 Task: Look for products in the category "Toaster Pastries" from Nature's Path only.
Action: Mouse moved to (741, 267)
Screenshot: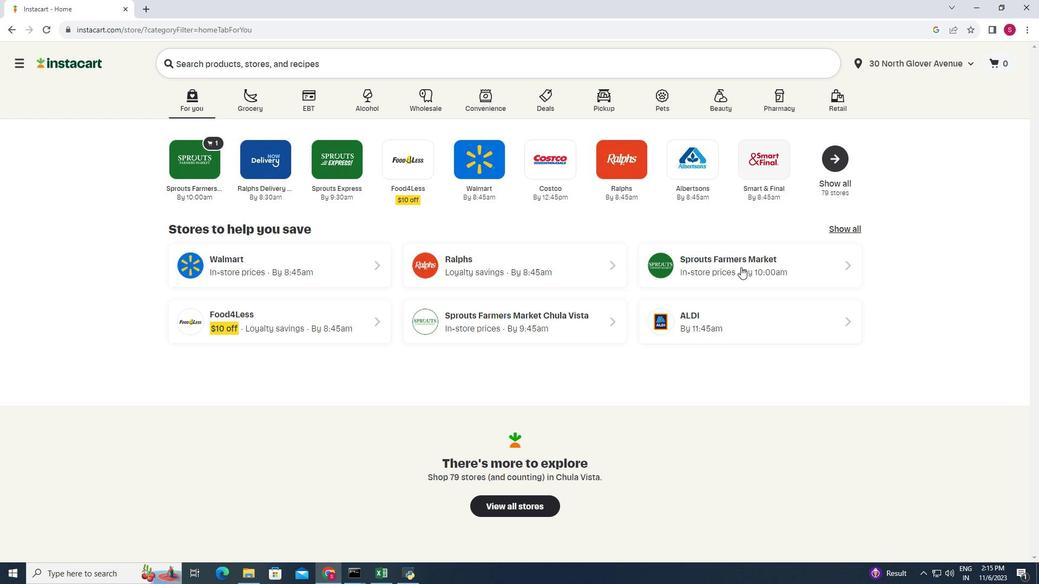 
Action: Mouse pressed left at (741, 267)
Screenshot: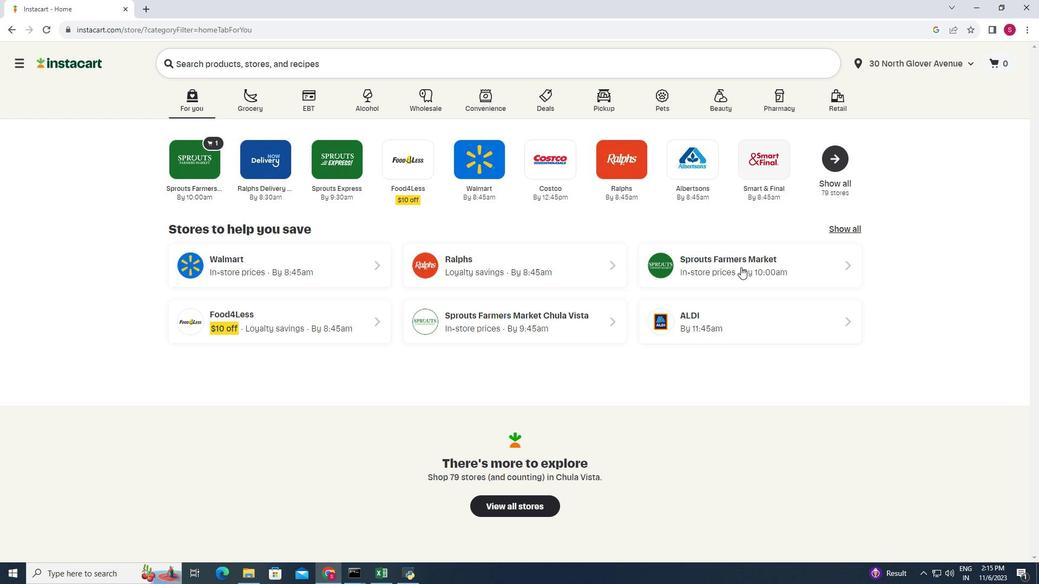 
Action: Mouse moved to (74, 335)
Screenshot: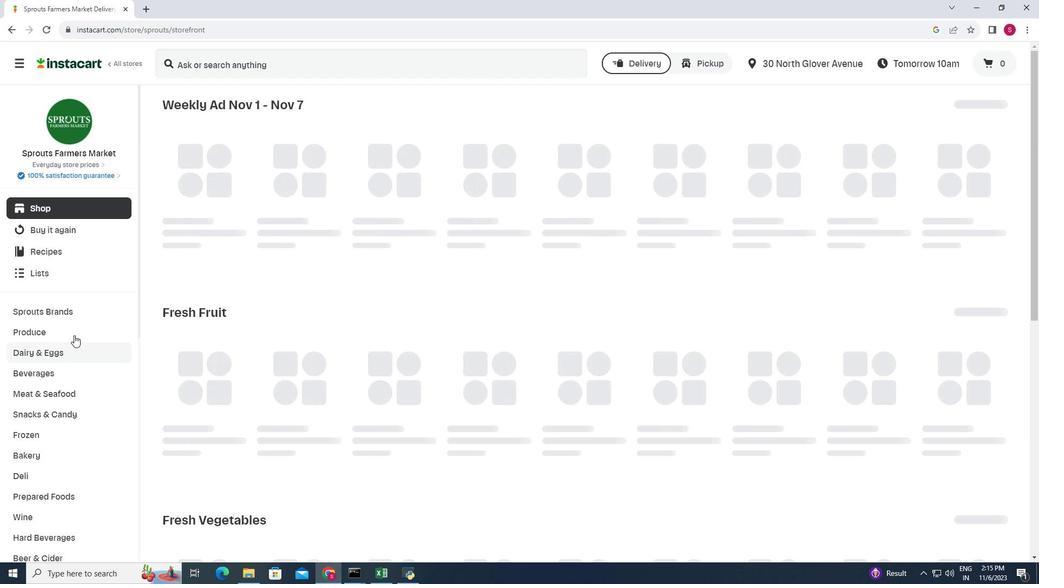
Action: Mouse scrolled (74, 335) with delta (0, 0)
Screenshot: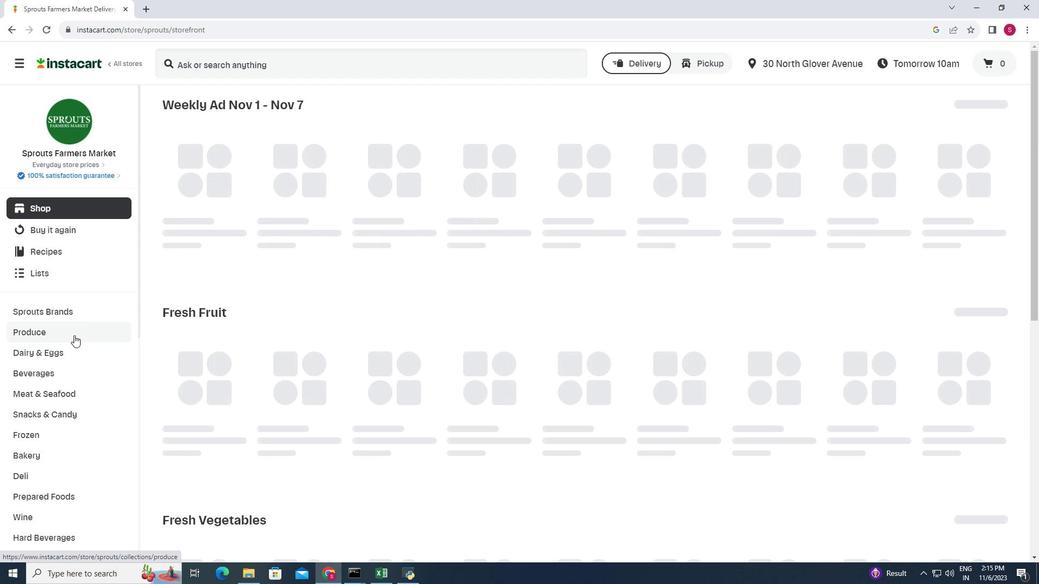 
Action: Mouse scrolled (74, 335) with delta (0, 0)
Screenshot: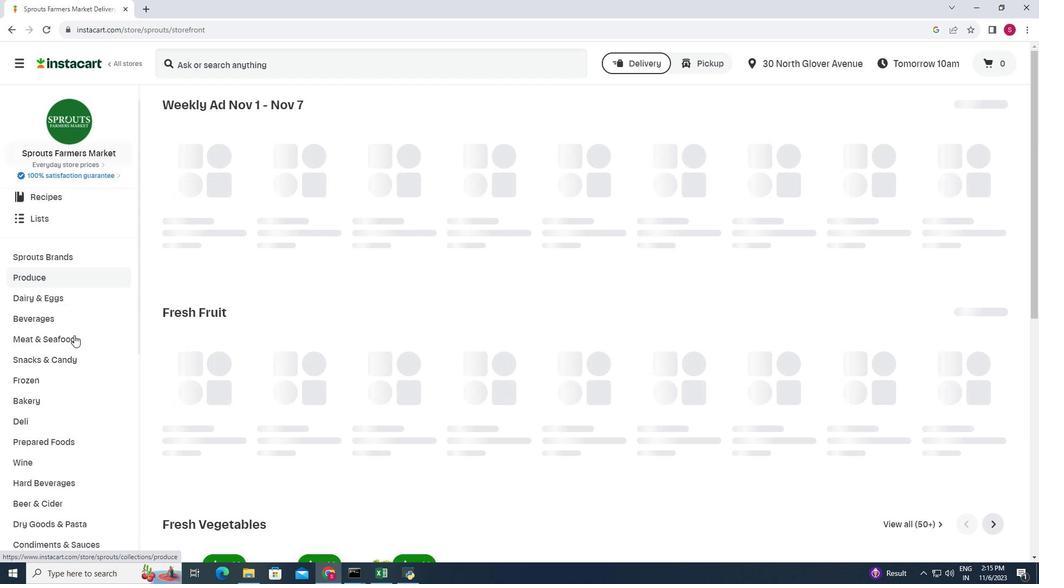 
Action: Mouse scrolled (74, 335) with delta (0, 0)
Screenshot: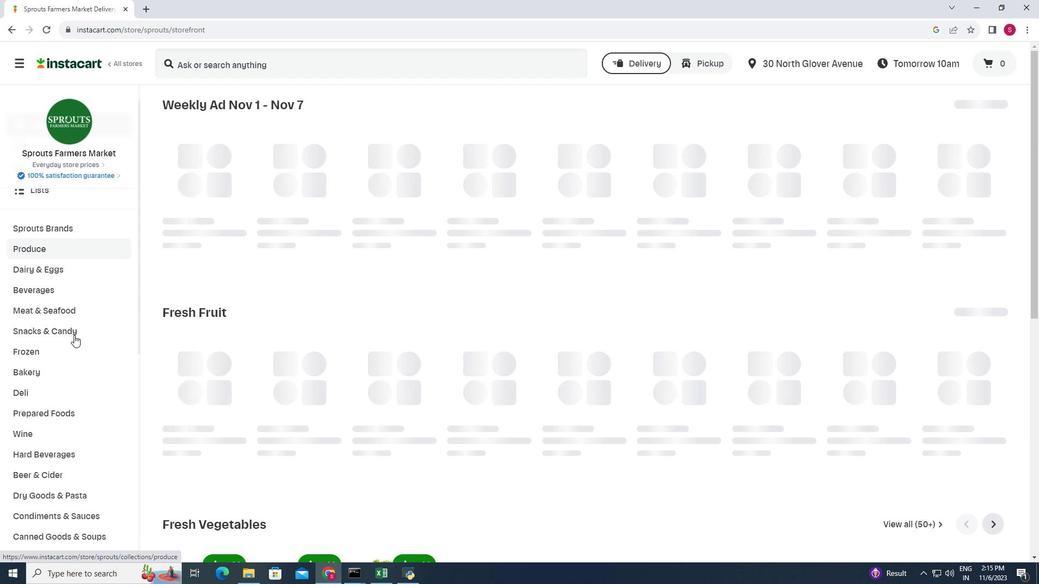 
Action: Mouse scrolled (74, 335) with delta (0, 0)
Screenshot: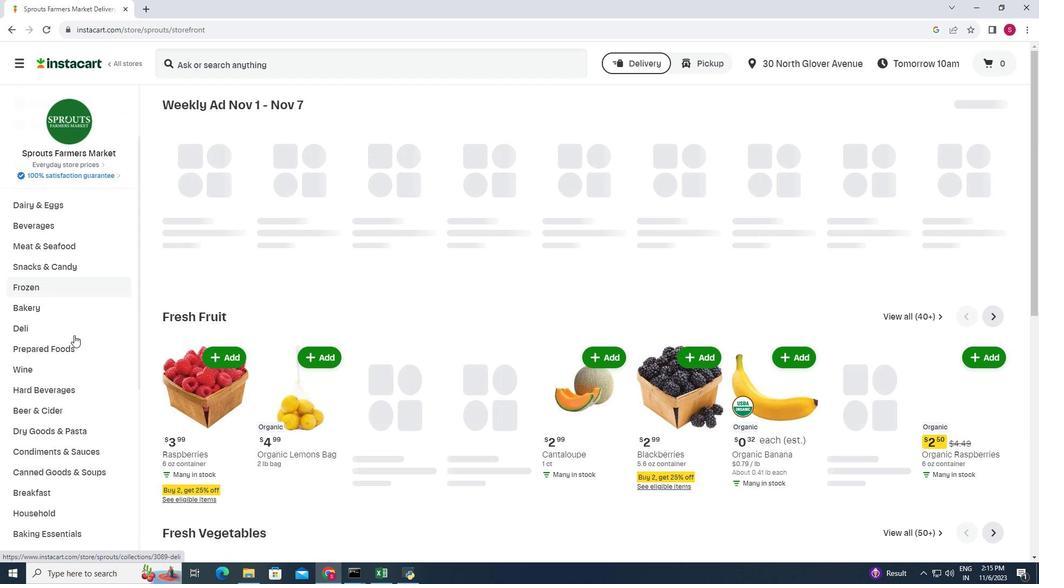 
Action: Mouse scrolled (74, 335) with delta (0, 0)
Screenshot: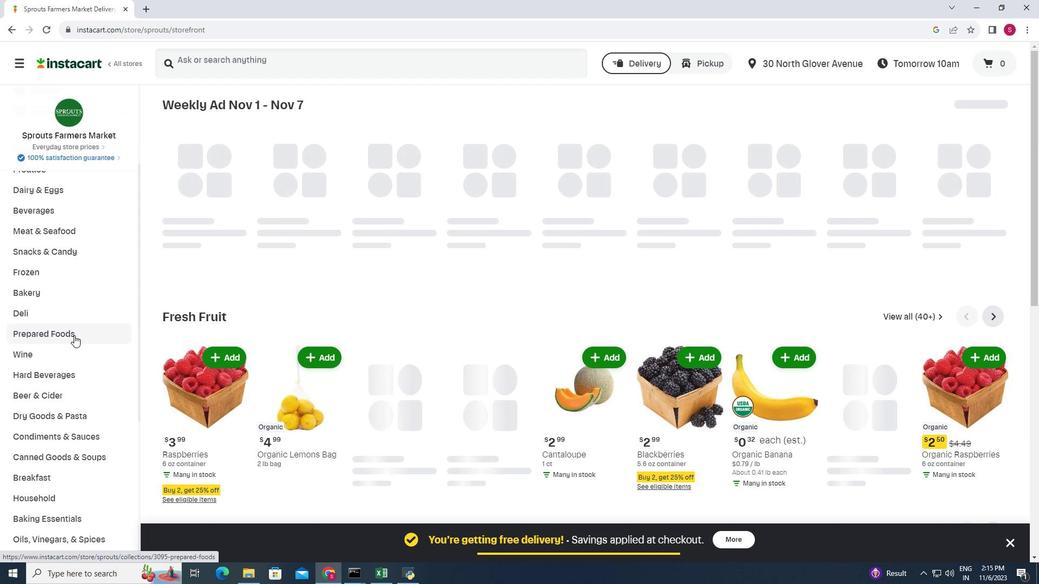 
Action: Mouse moved to (54, 420)
Screenshot: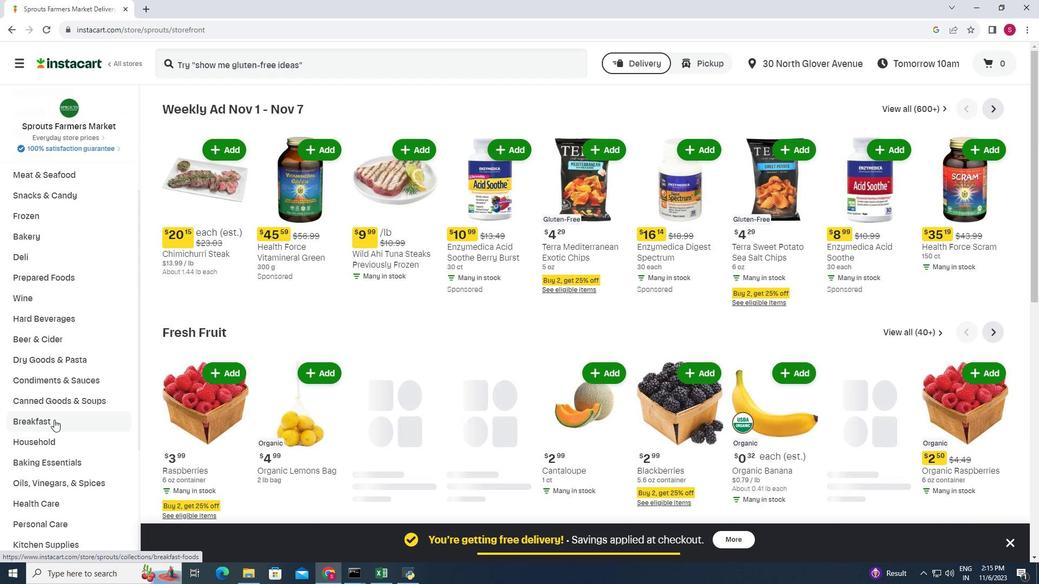 
Action: Mouse pressed left at (54, 420)
Screenshot: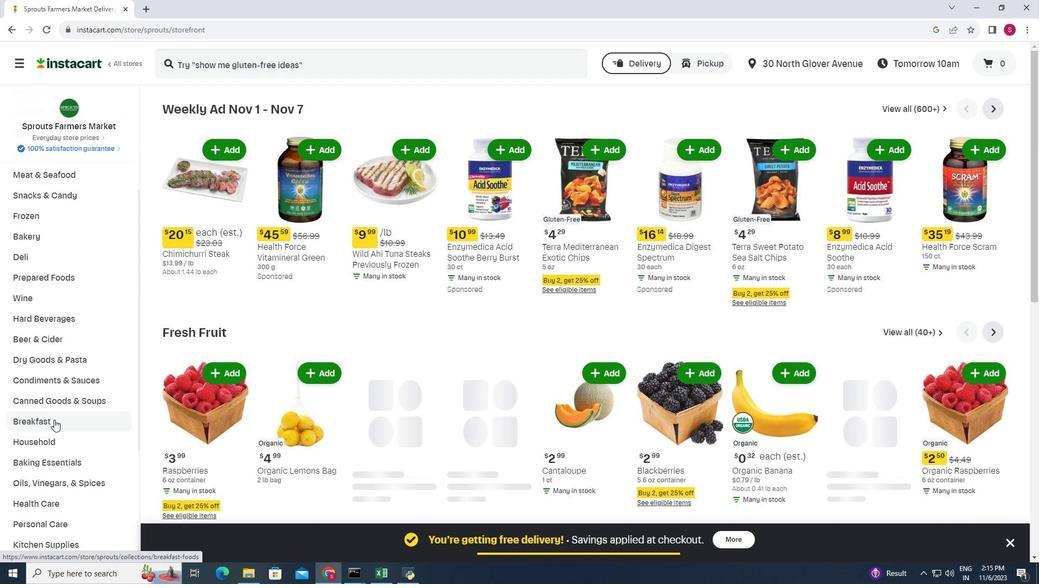 
Action: Mouse moved to (730, 273)
Screenshot: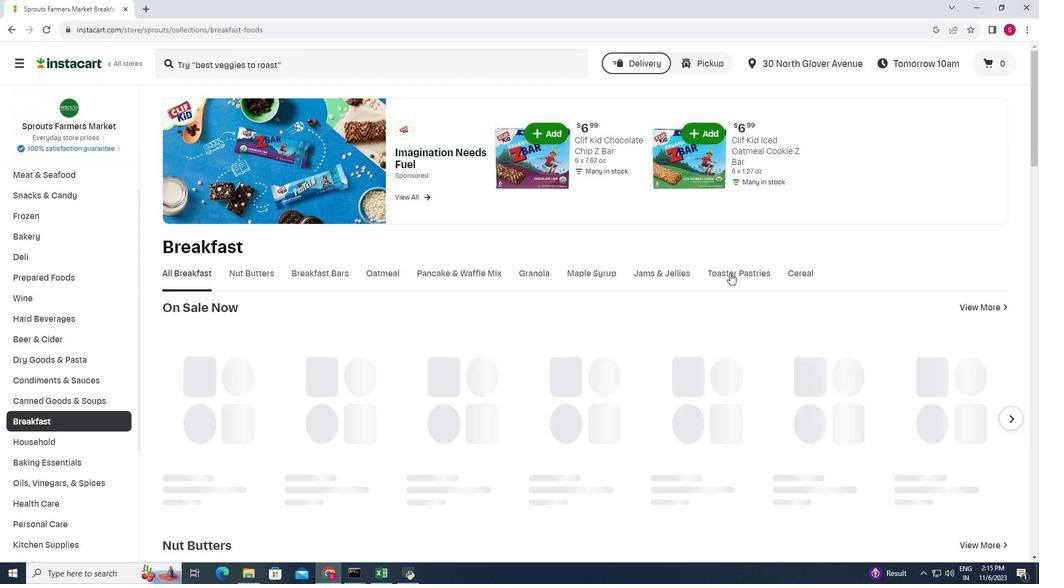 
Action: Mouse pressed left at (730, 273)
Screenshot: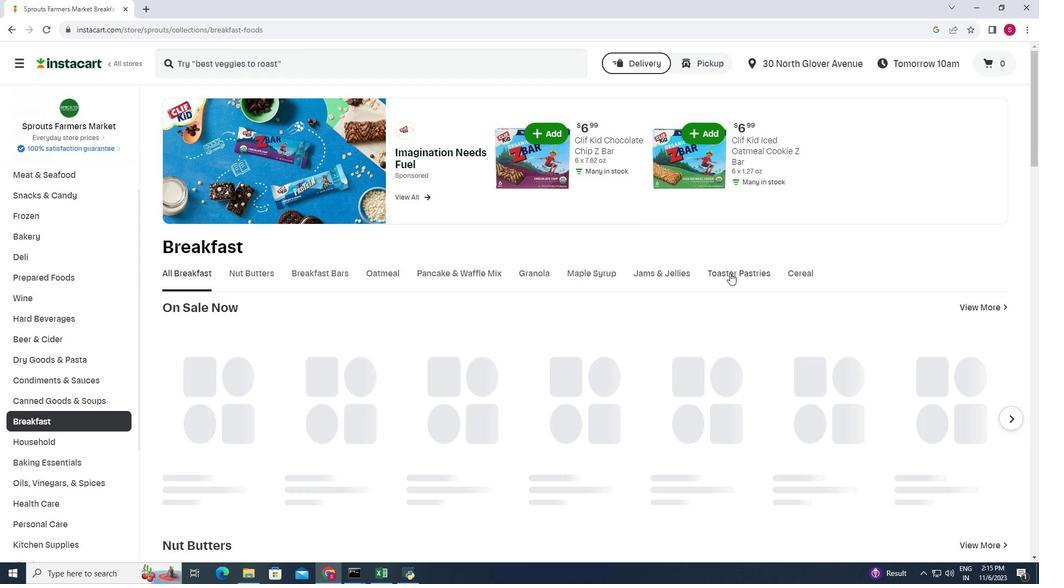 
Action: Mouse moved to (369, 173)
Screenshot: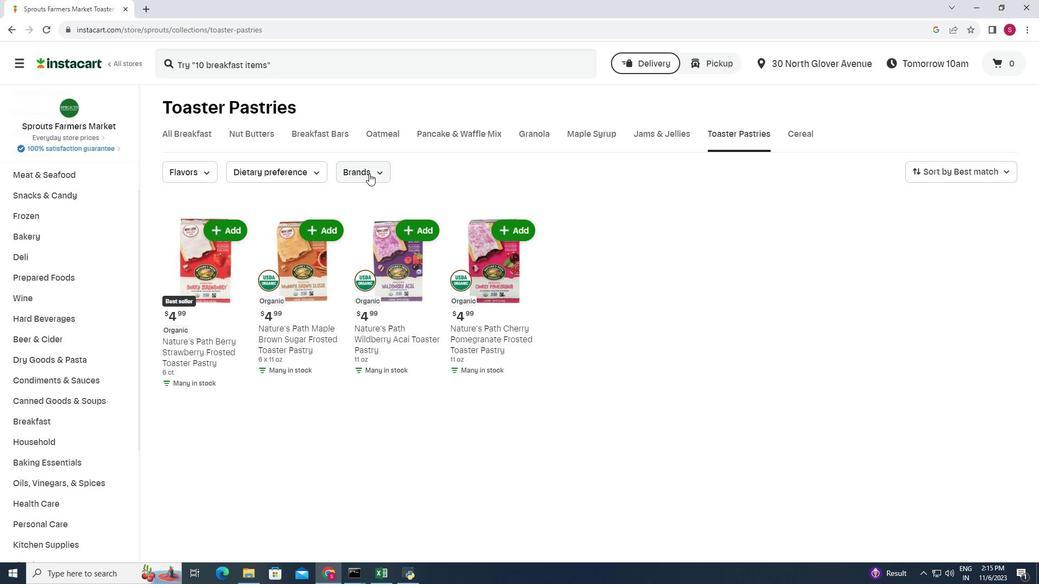 
Action: Mouse pressed left at (369, 173)
Screenshot: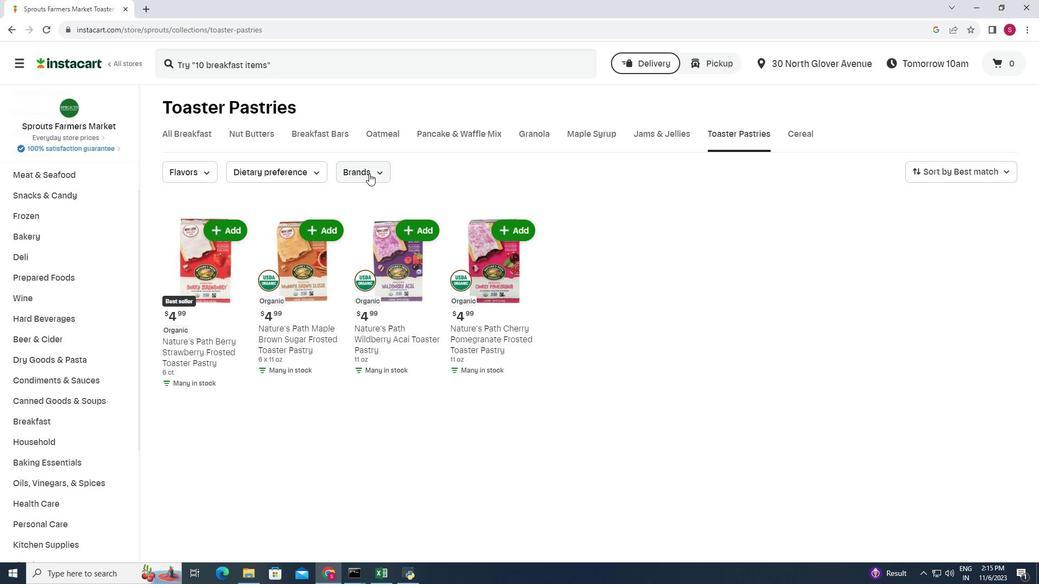 
Action: Mouse moved to (352, 208)
Screenshot: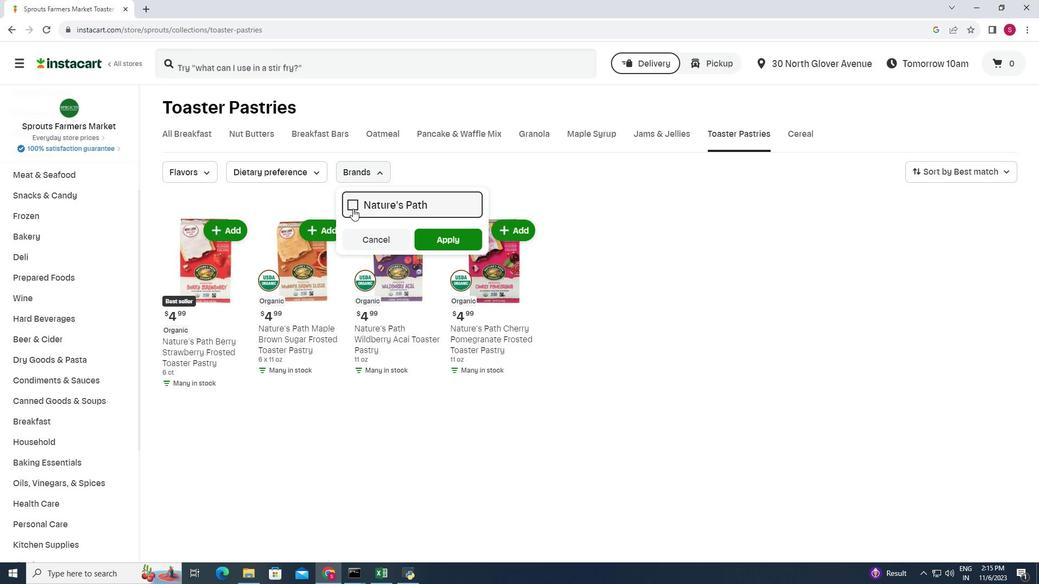 
Action: Mouse pressed left at (352, 208)
Screenshot: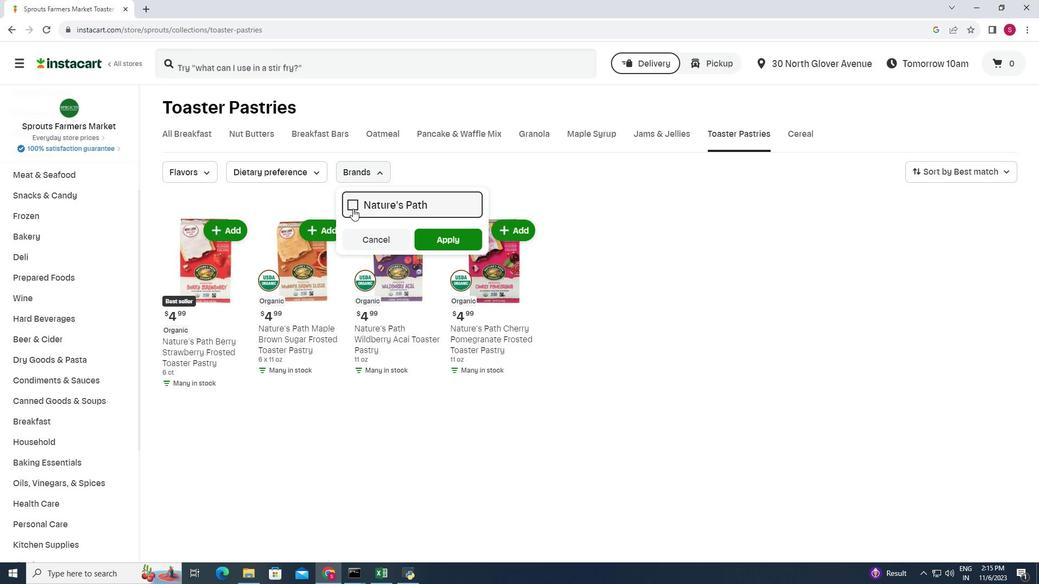 
Action: Mouse moved to (439, 241)
Screenshot: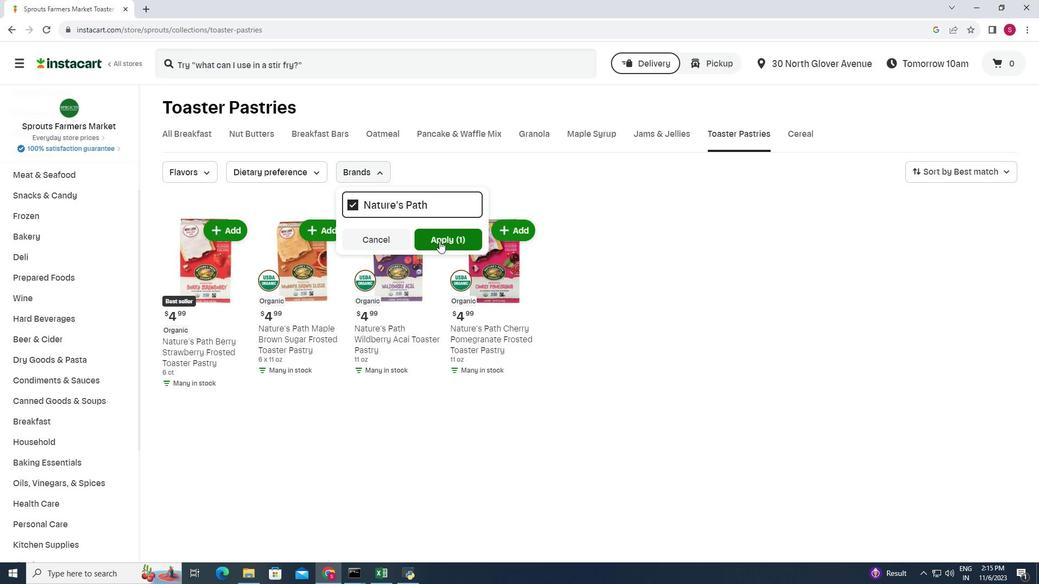 
Action: Mouse pressed left at (439, 241)
Screenshot: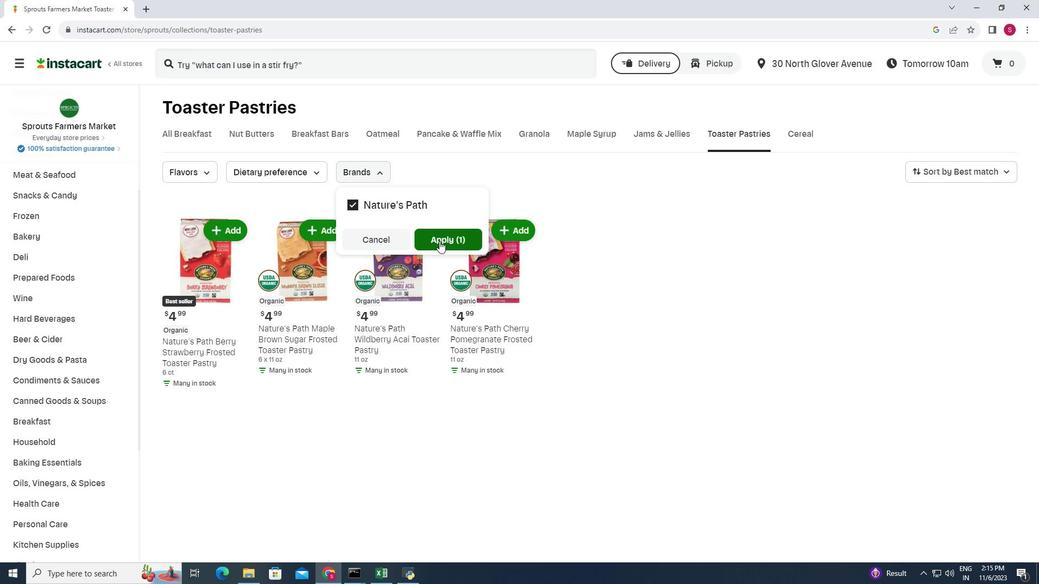 
Action: Mouse moved to (599, 251)
Screenshot: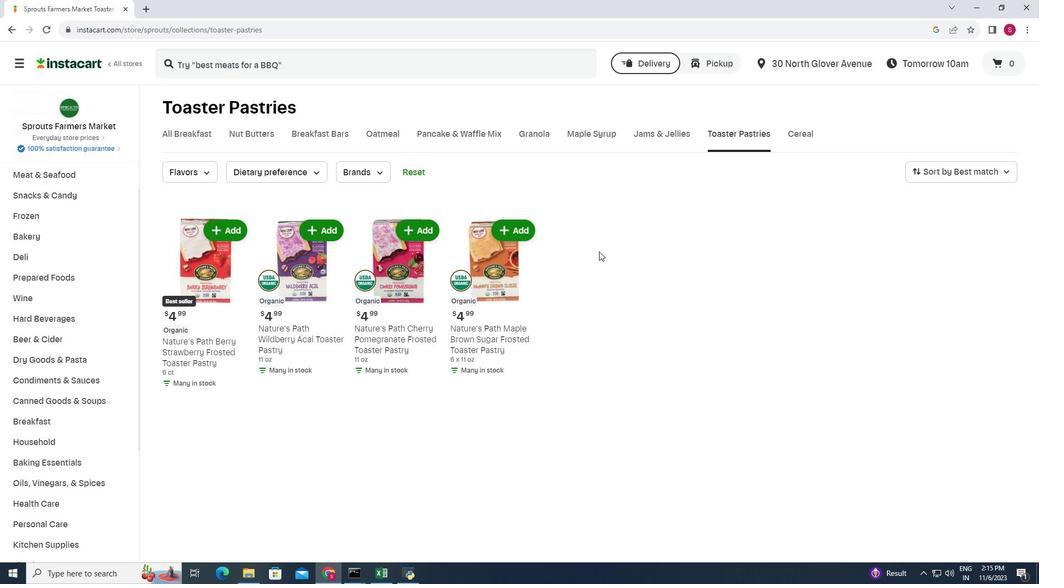 
